 Task: Select once in the startup prompt.
Action: Mouse moved to (32, 485)
Screenshot: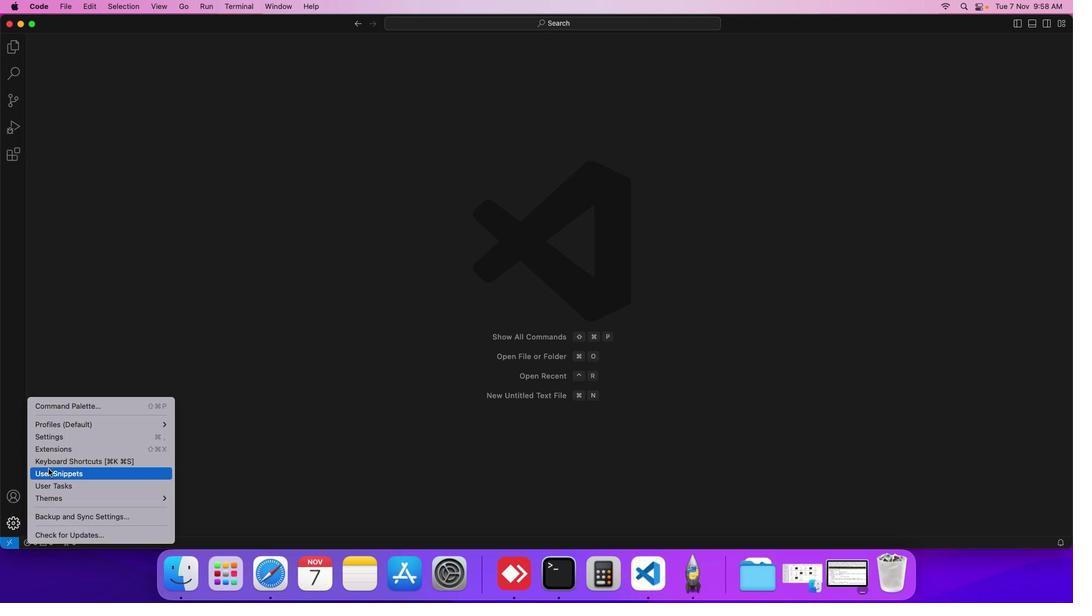 
Action: Mouse pressed left at (32, 485)
Screenshot: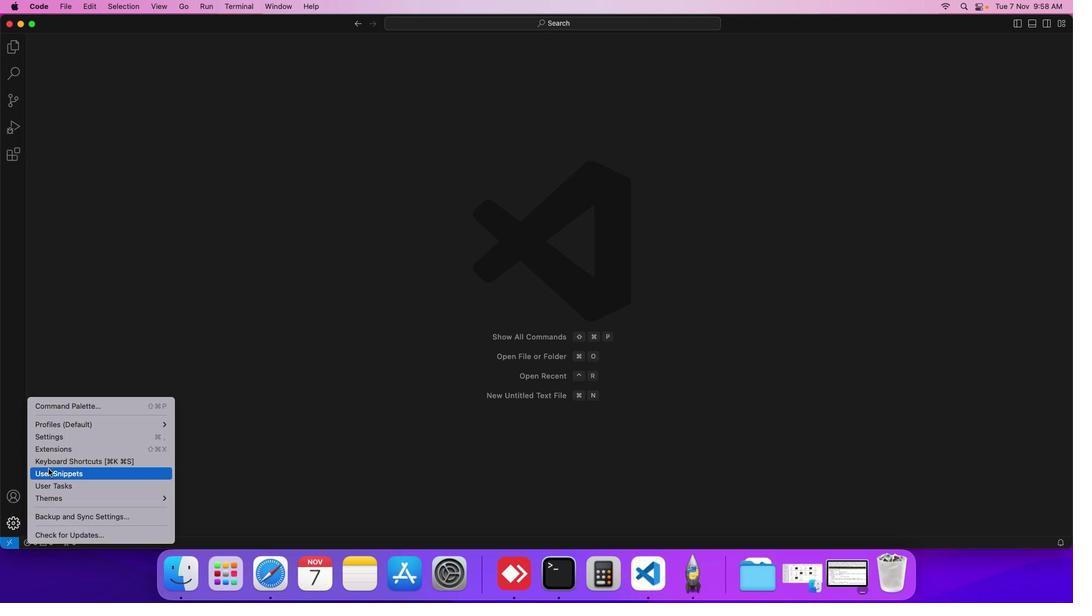 
Action: Mouse moved to (80, 415)
Screenshot: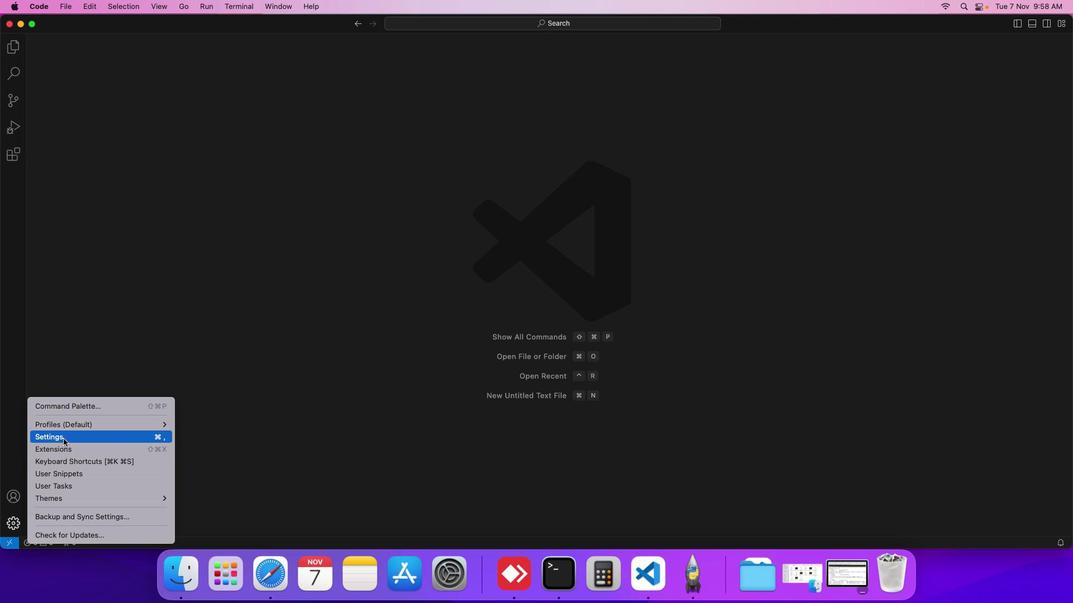 
Action: Mouse pressed left at (80, 415)
Screenshot: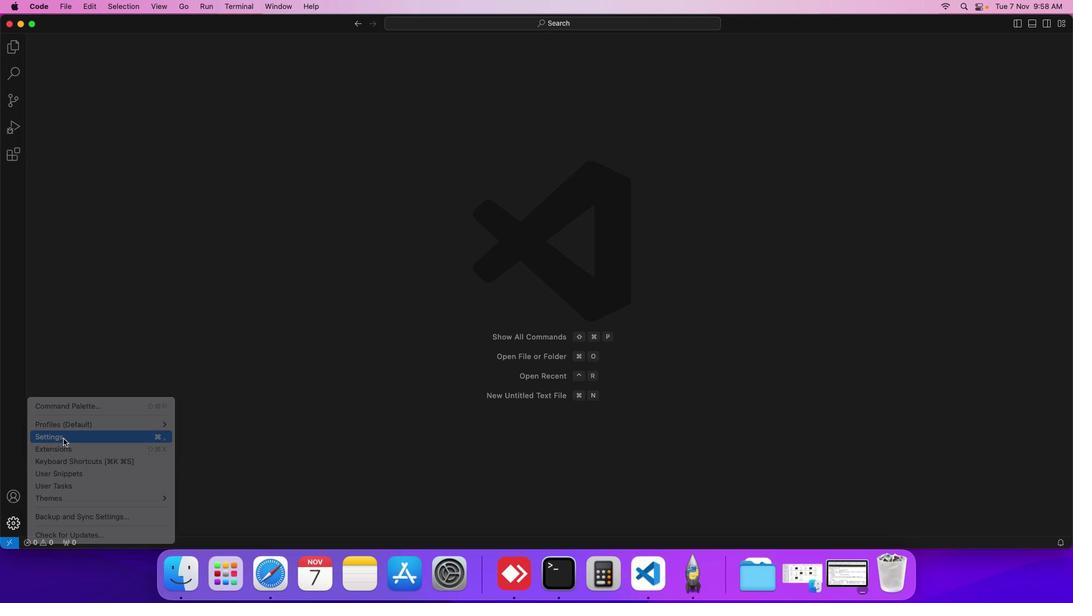 
Action: Mouse moved to (282, 196)
Screenshot: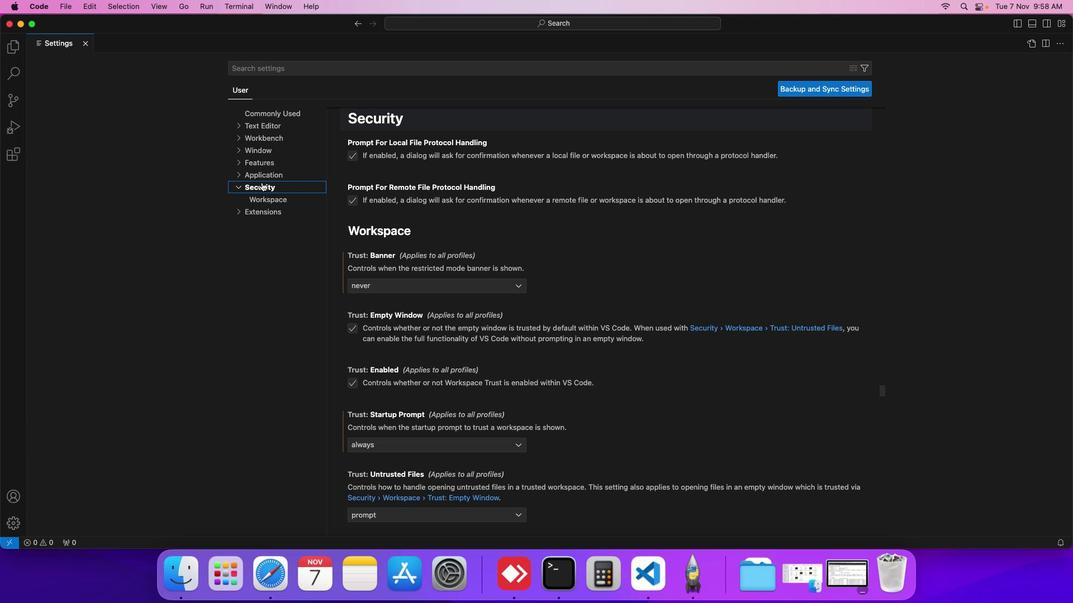 
Action: Mouse pressed left at (282, 196)
Screenshot: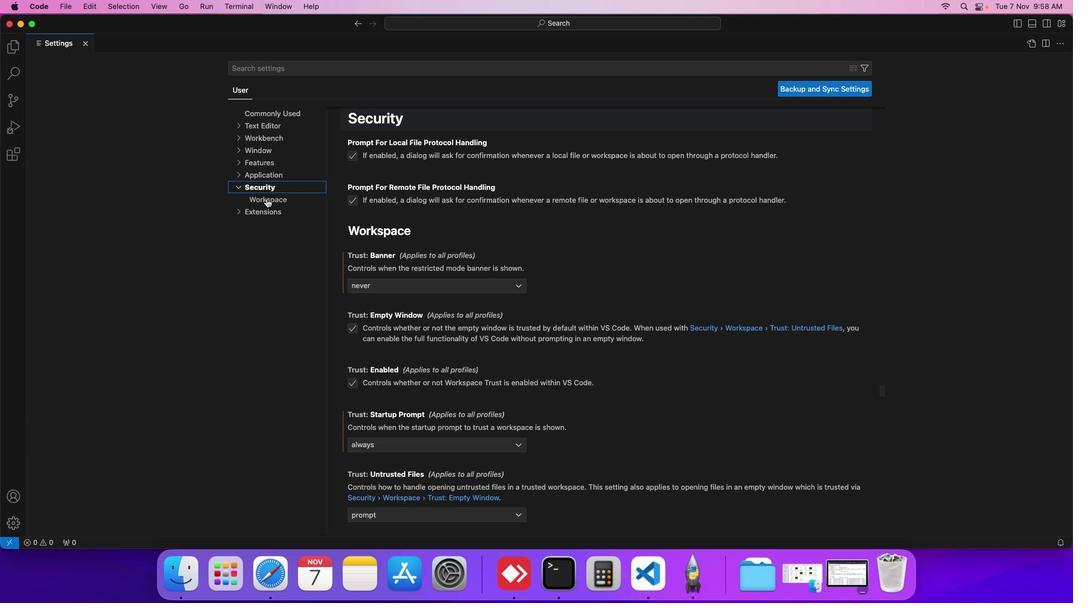 
Action: Mouse moved to (287, 213)
Screenshot: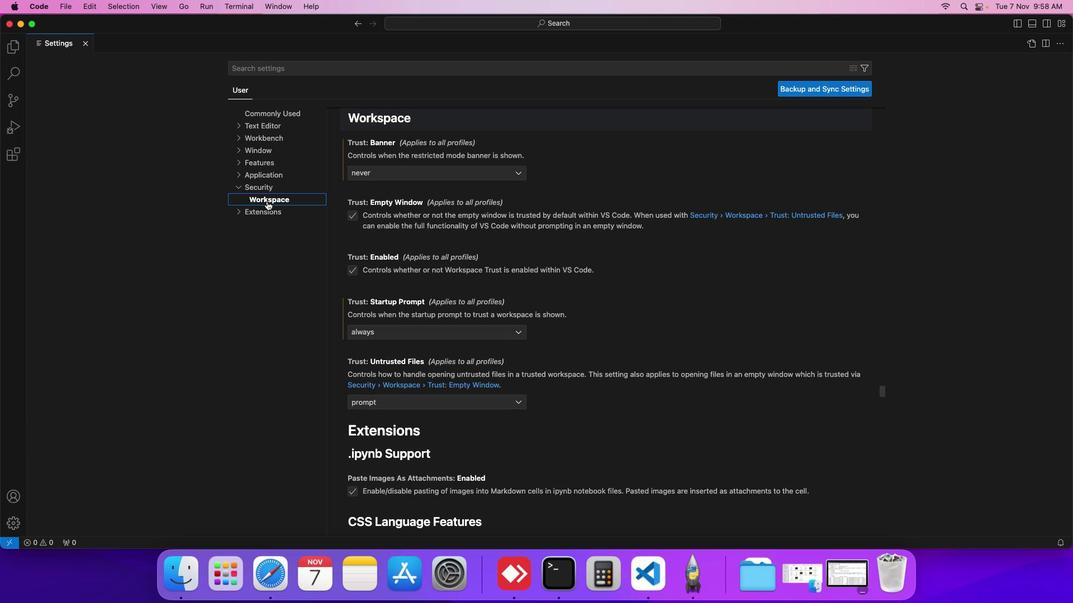 
Action: Mouse pressed left at (287, 213)
Screenshot: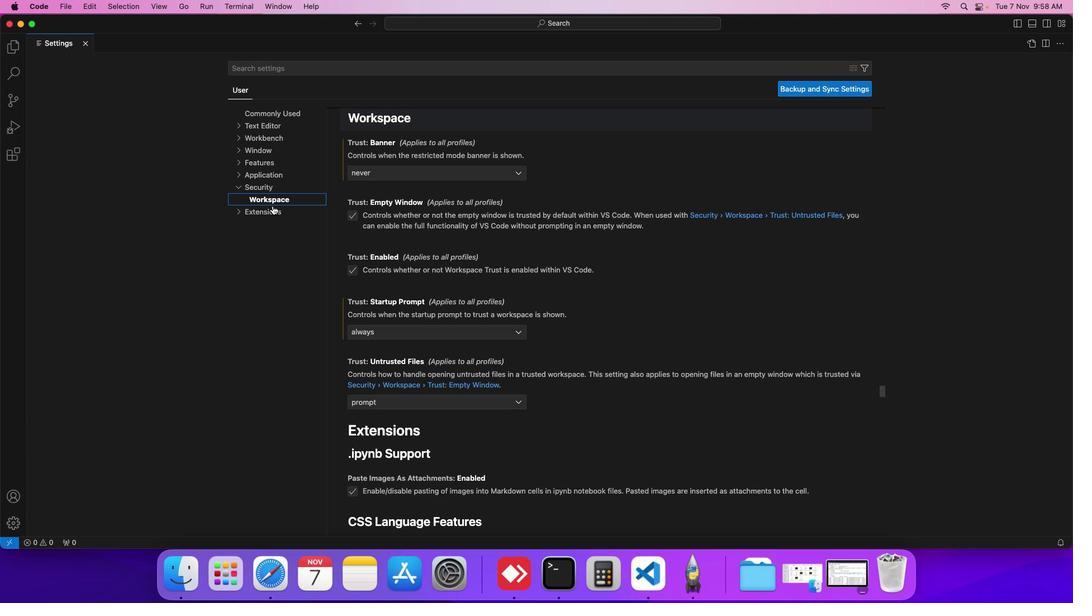 
Action: Mouse moved to (412, 325)
Screenshot: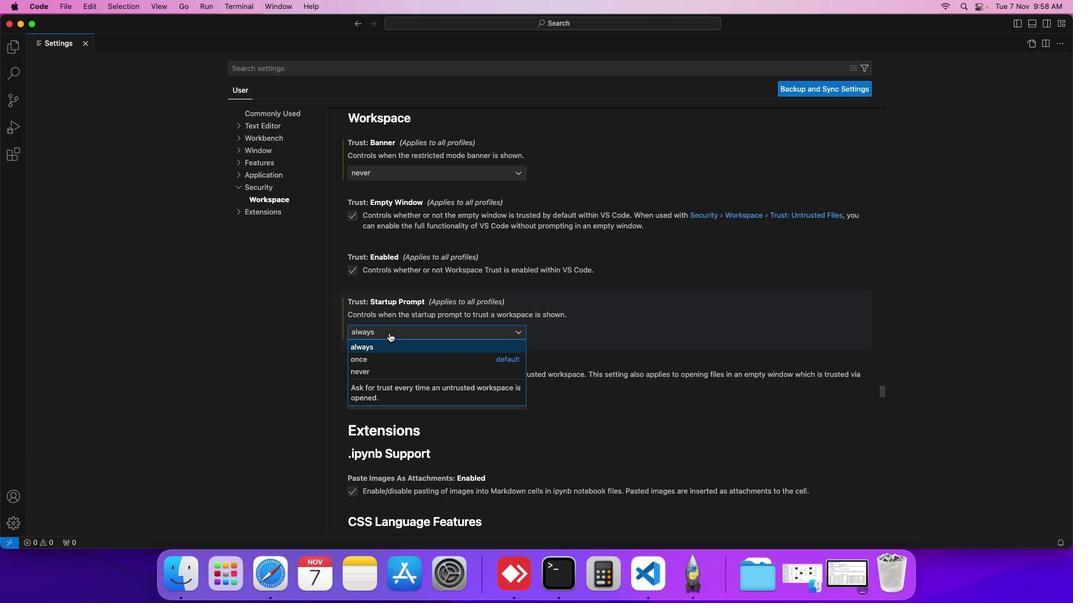 
Action: Mouse pressed left at (412, 325)
Screenshot: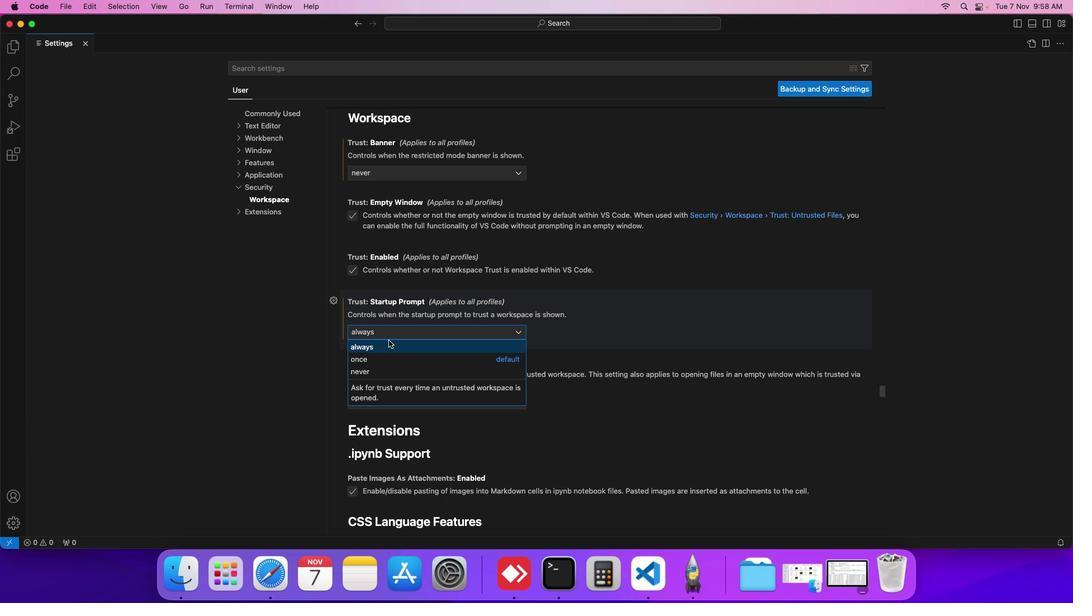 
Action: Mouse moved to (408, 345)
Screenshot: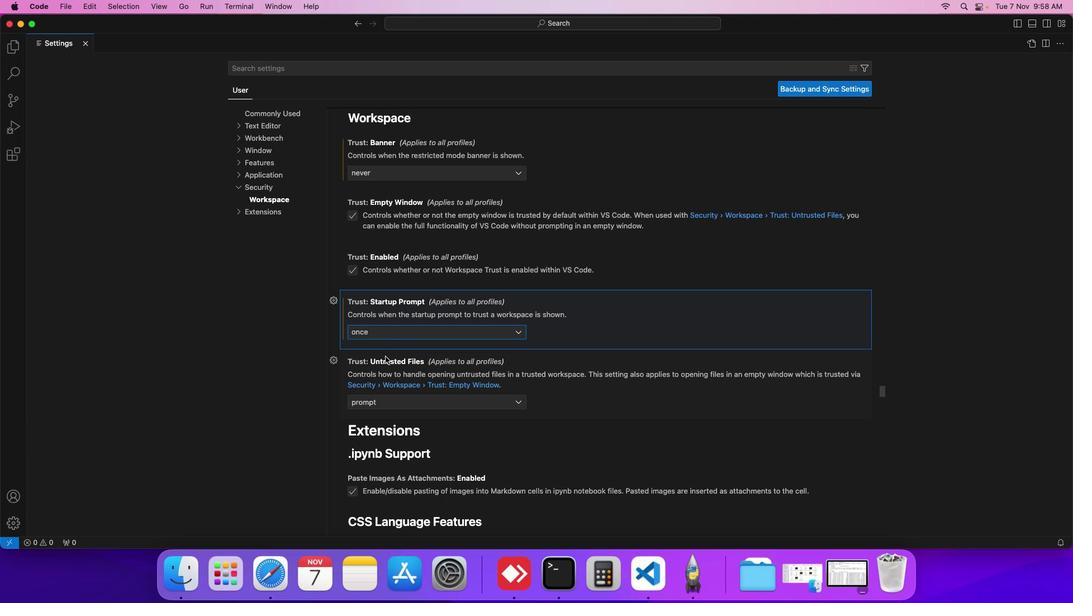 
Action: Mouse pressed left at (408, 345)
Screenshot: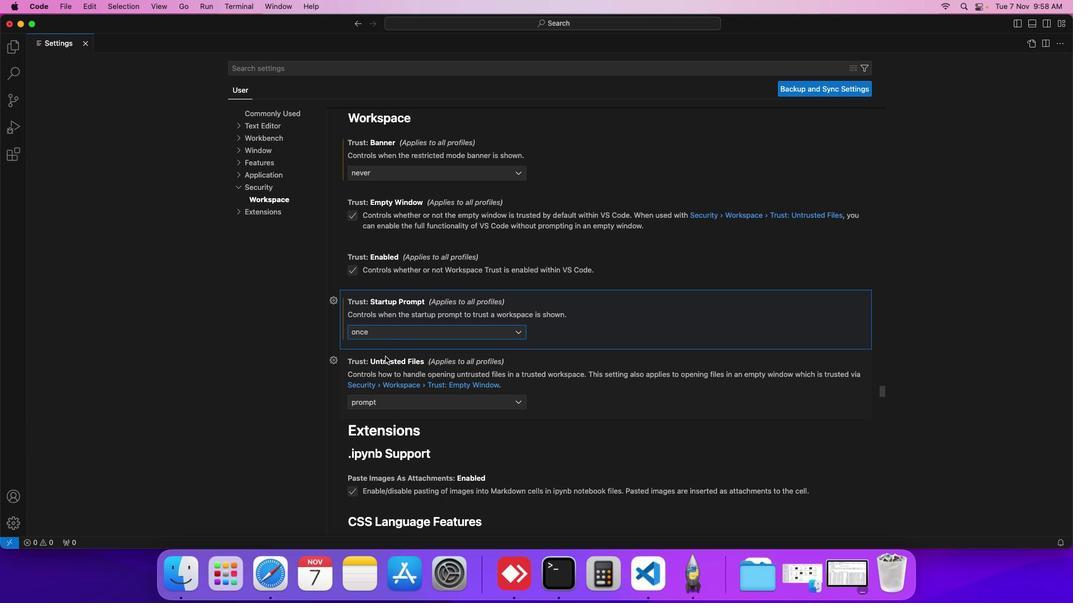 
Action: Mouse moved to (469, 333)
Screenshot: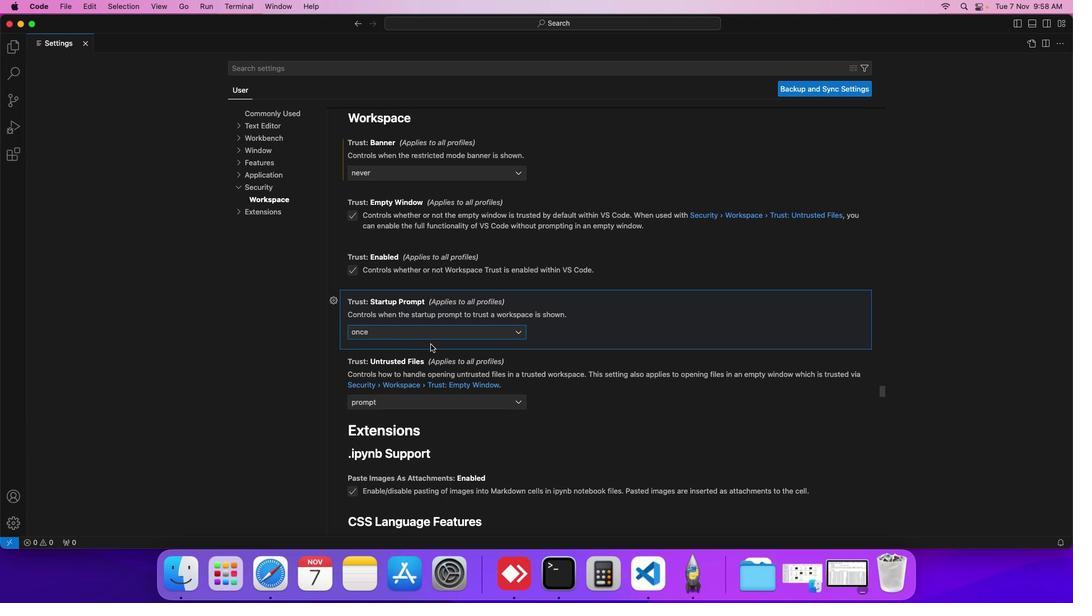 
